 Task: Add a condition where "Channel Is not Facebook Private Message" in pending tickets.
Action: Mouse moved to (102, 369)
Screenshot: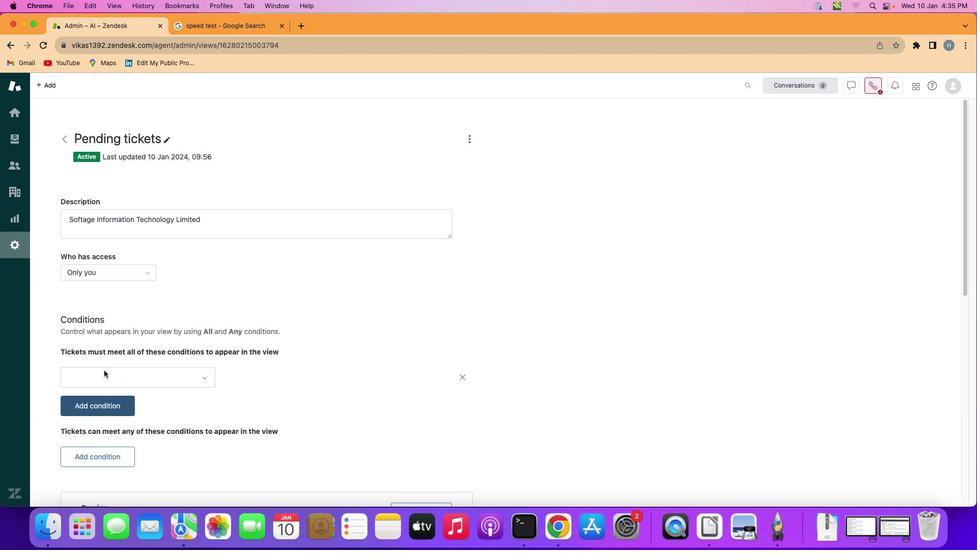 
Action: Mouse pressed left at (102, 369)
Screenshot: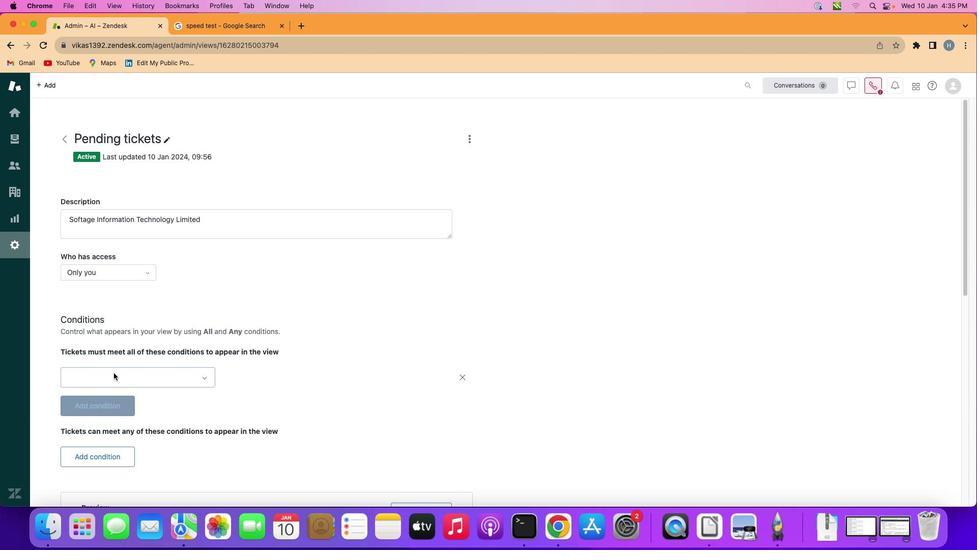 
Action: Mouse moved to (137, 371)
Screenshot: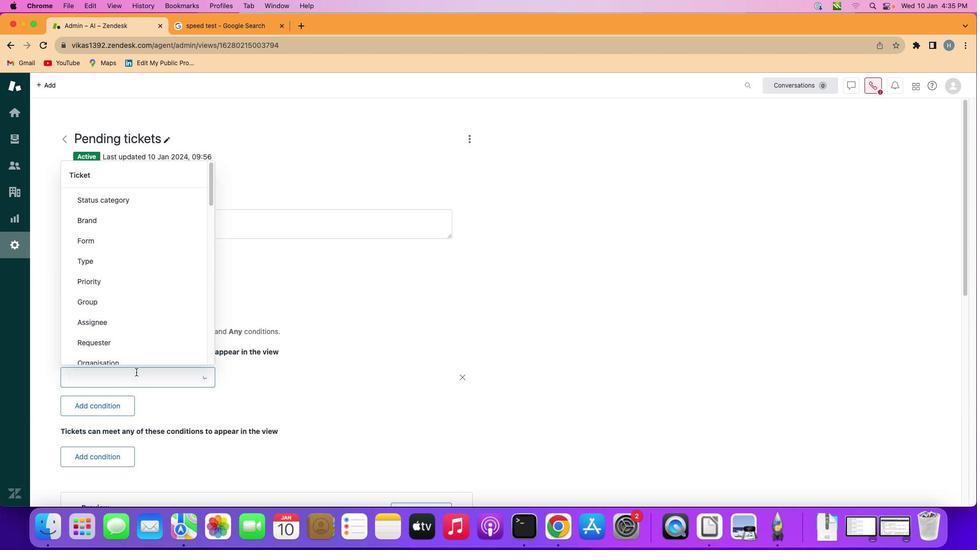 
Action: Mouse pressed left at (137, 371)
Screenshot: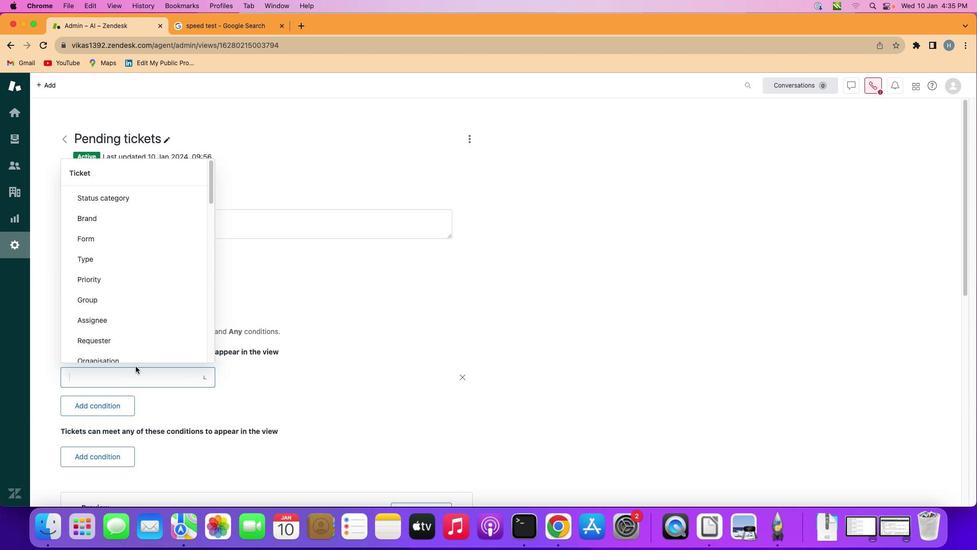 
Action: Mouse moved to (148, 269)
Screenshot: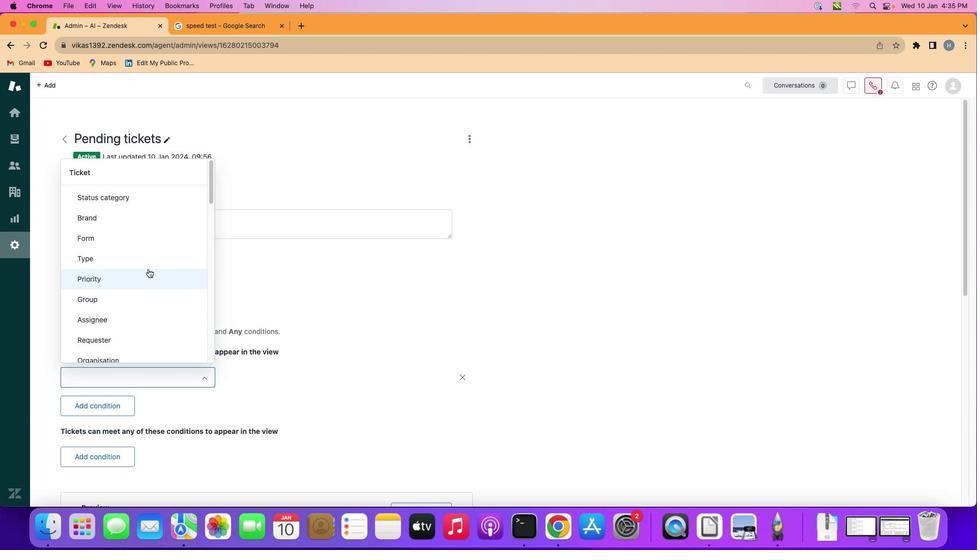 
Action: Mouse scrolled (148, 269) with delta (0, 0)
Screenshot: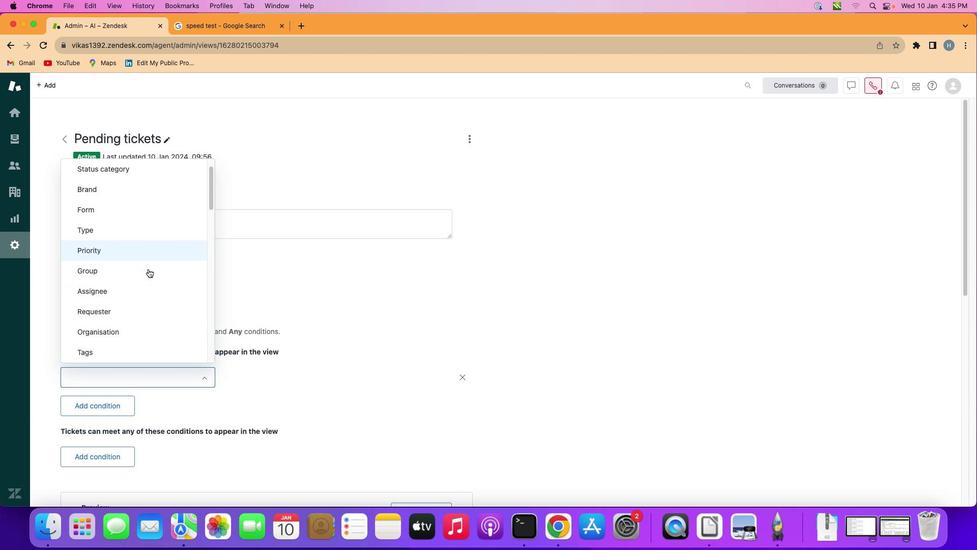 
Action: Mouse scrolled (148, 269) with delta (0, 0)
Screenshot: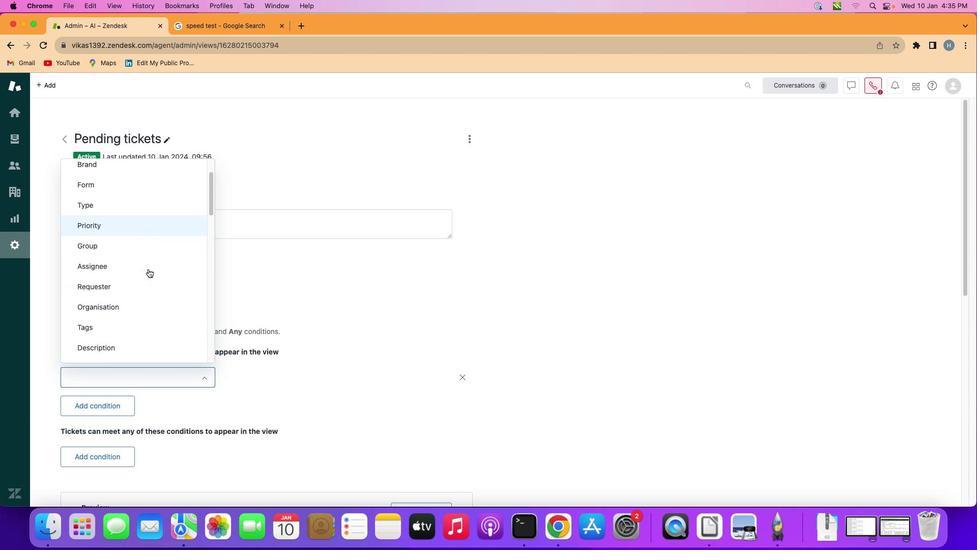 
Action: Mouse scrolled (148, 269) with delta (0, 0)
Screenshot: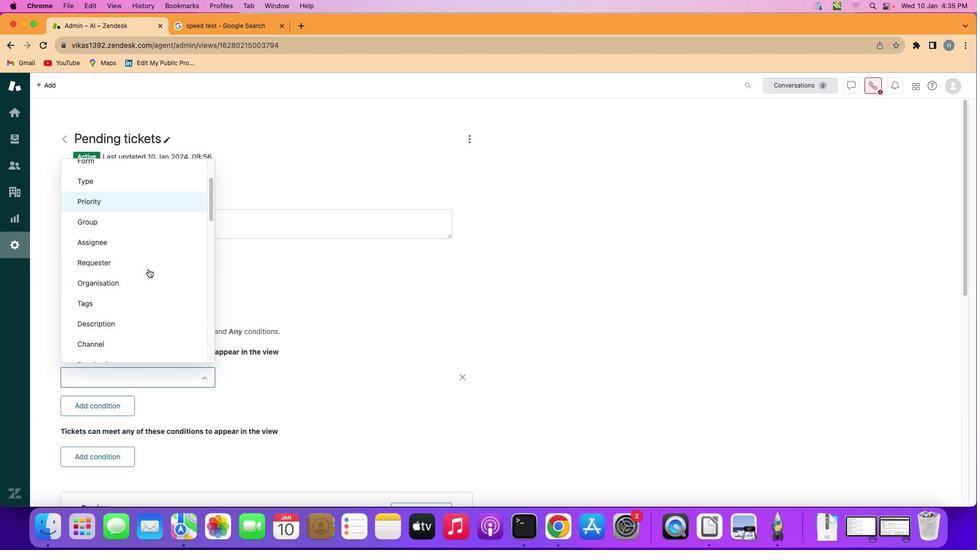 
Action: Mouse scrolled (148, 269) with delta (0, 0)
Screenshot: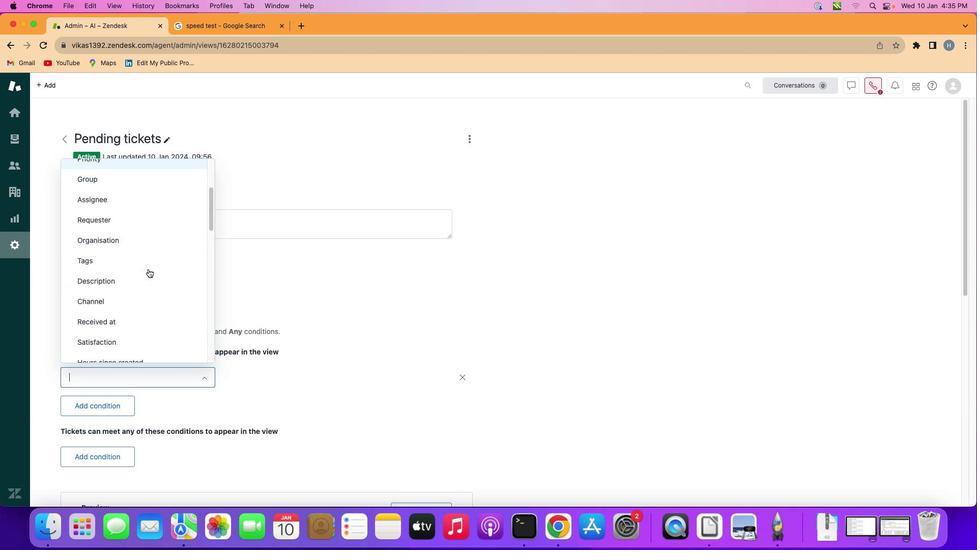 
Action: Mouse scrolled (148, 269) with delta (0, 0)
Screenshot: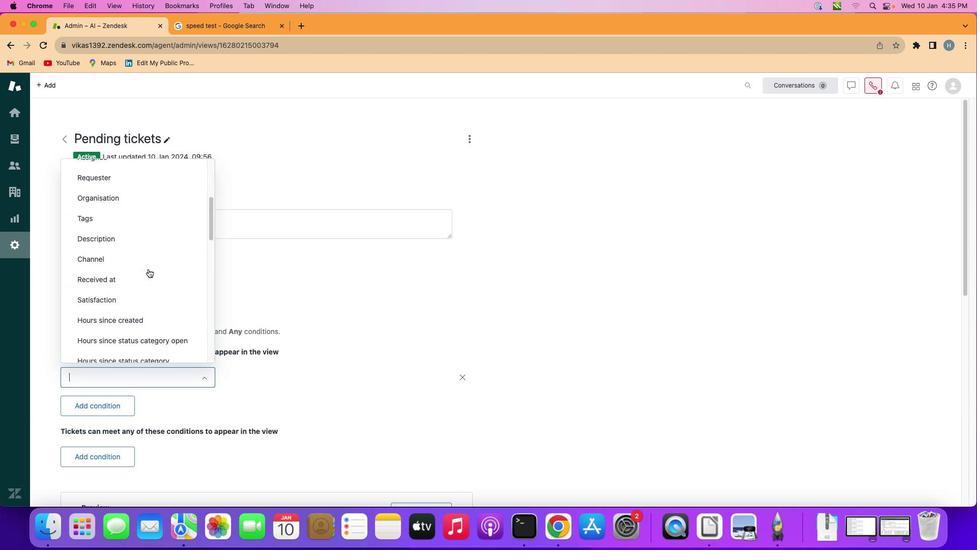 
Action: Mouse scrolled (148, 269) with delta (0, -1)
Screenshot: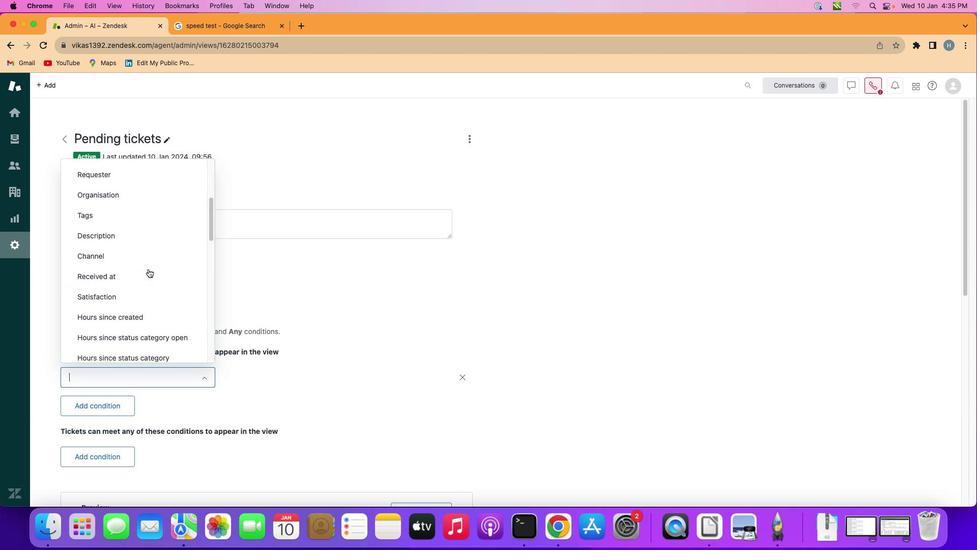 
Action: Mouse moved to (155, 251)
Screenshot: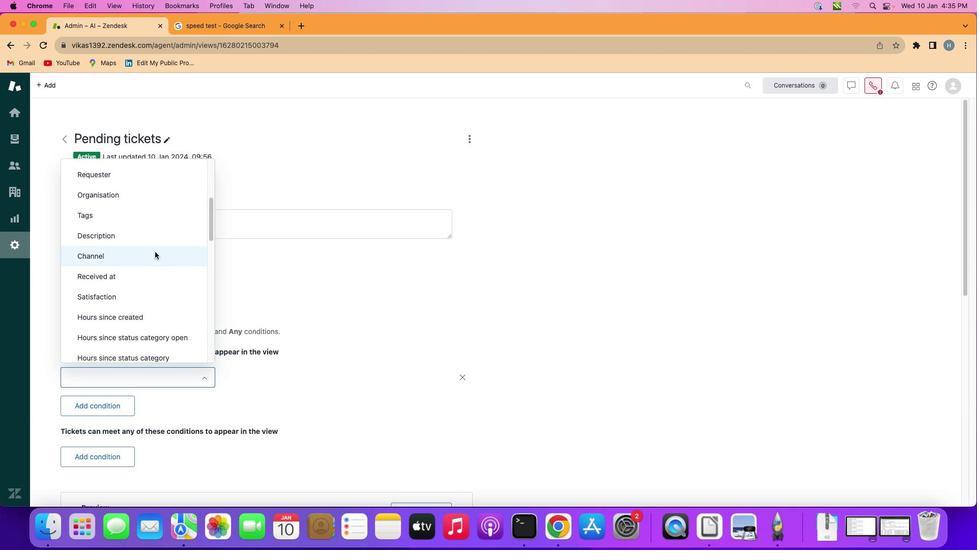 
Action: Mouse pressed left at (155, 251)
Screenshot: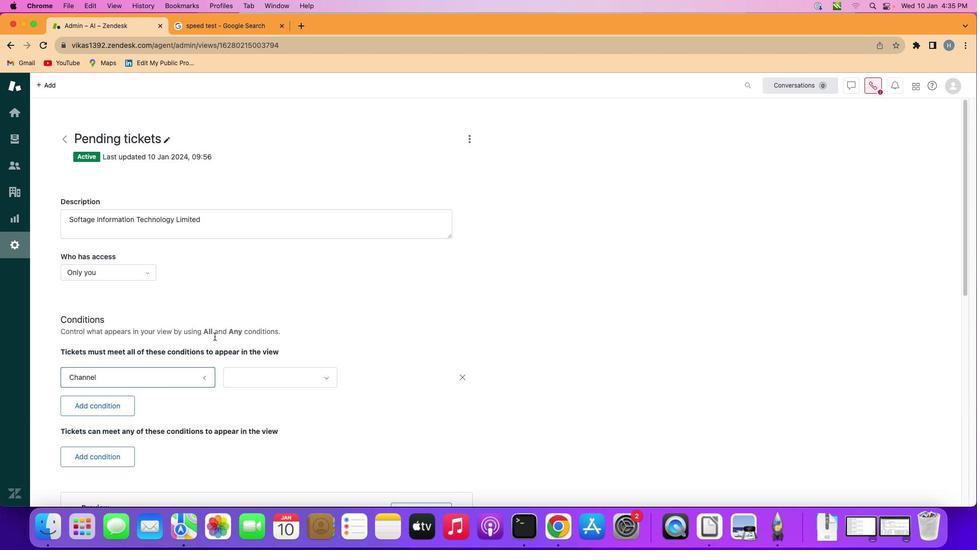 
Action: Mouse moved to (258, 374)
Screenshot: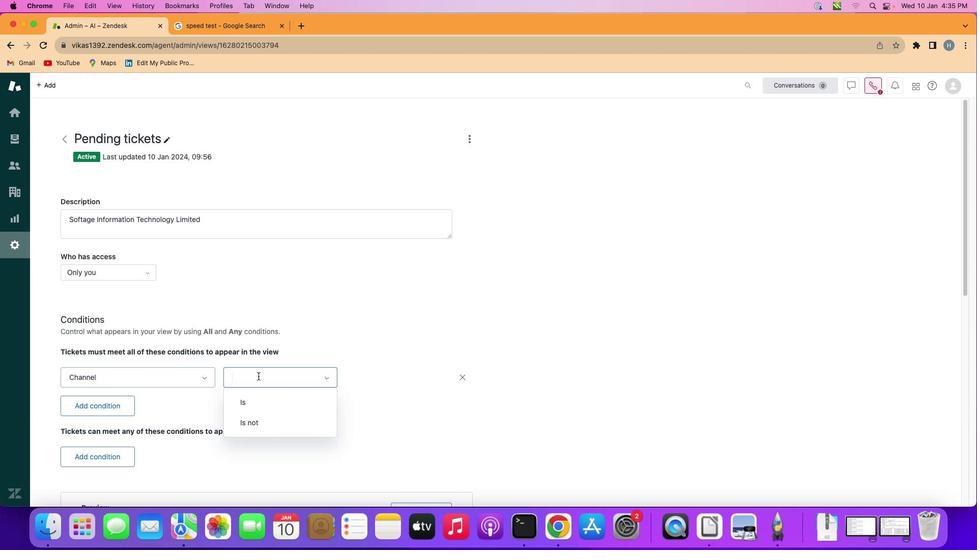 
Action: Mouse pressed left at (258, 374)
Screenshot: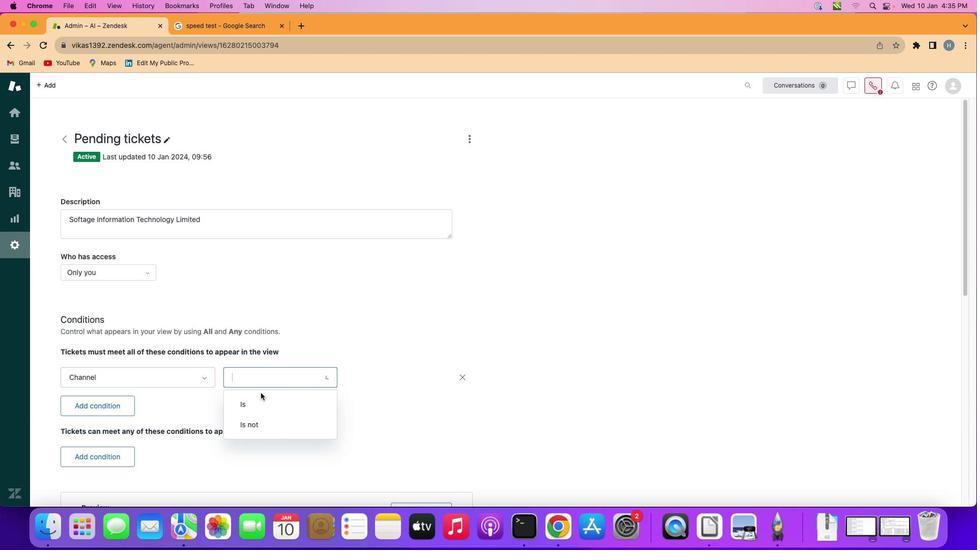 
Action: Mouse moved to (268, 426)
Screenshot: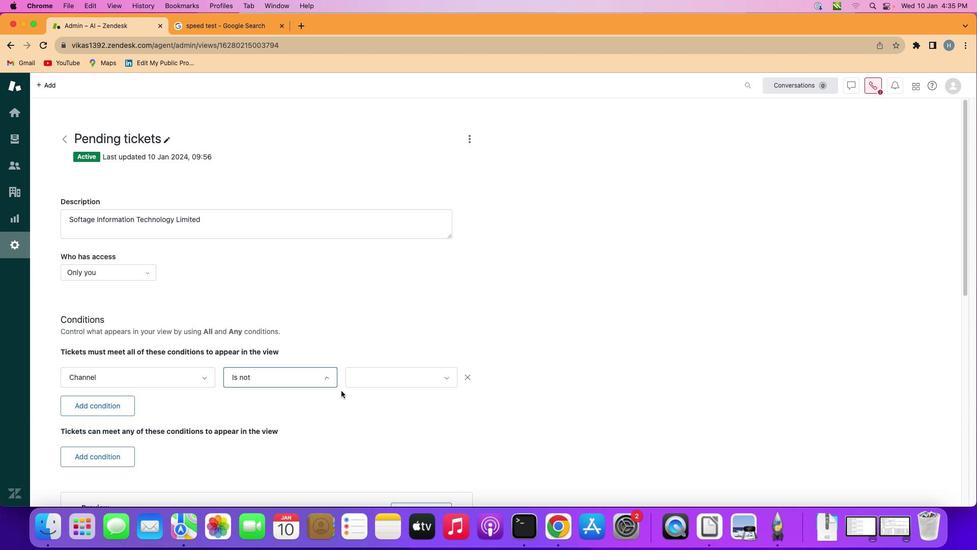 
Action: Mouse pressed left at (268, 426)
Screenshot: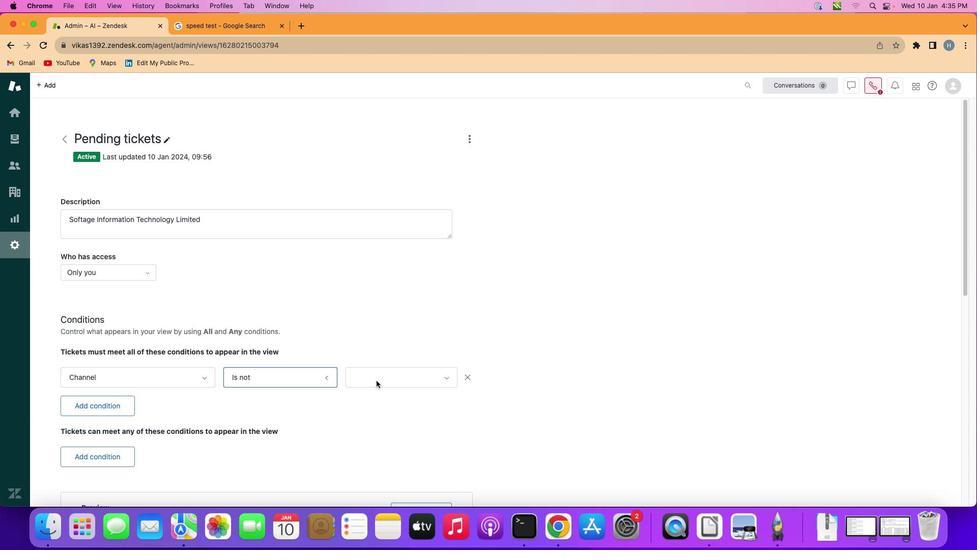 
Action: Mouse moved to (393, 376)
Screenshot: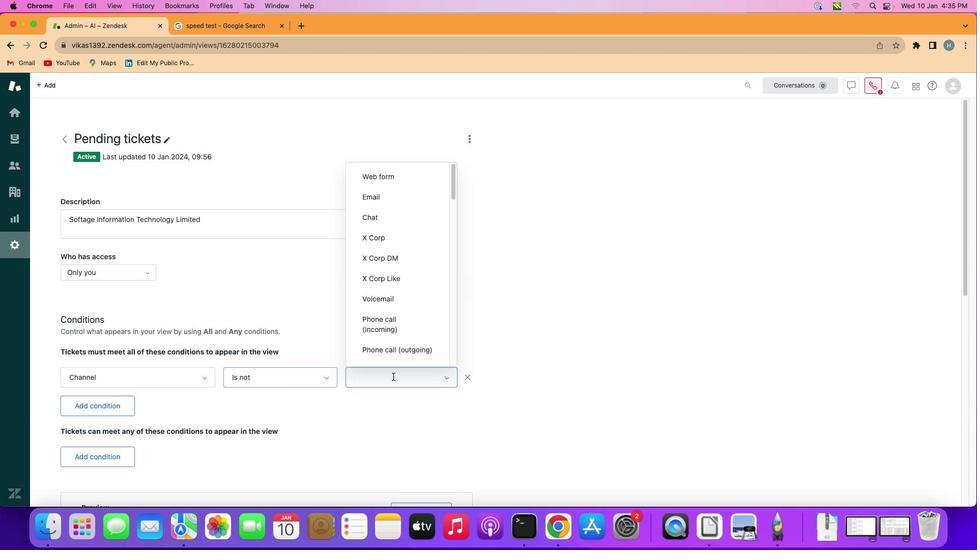 
Action: Mouse pressed left at (393, 376)
Screenshot: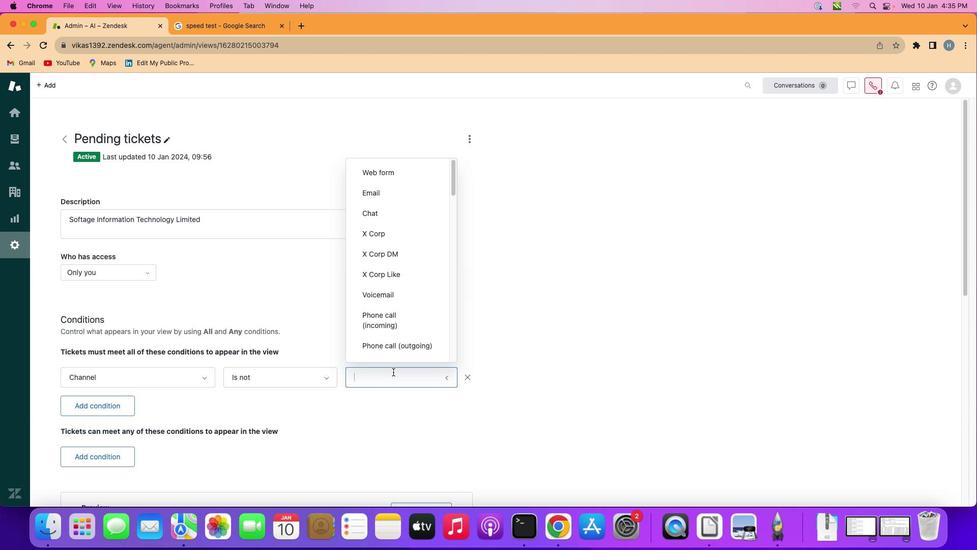 
Action: Mouse moved to (406, 293)
Screenshot: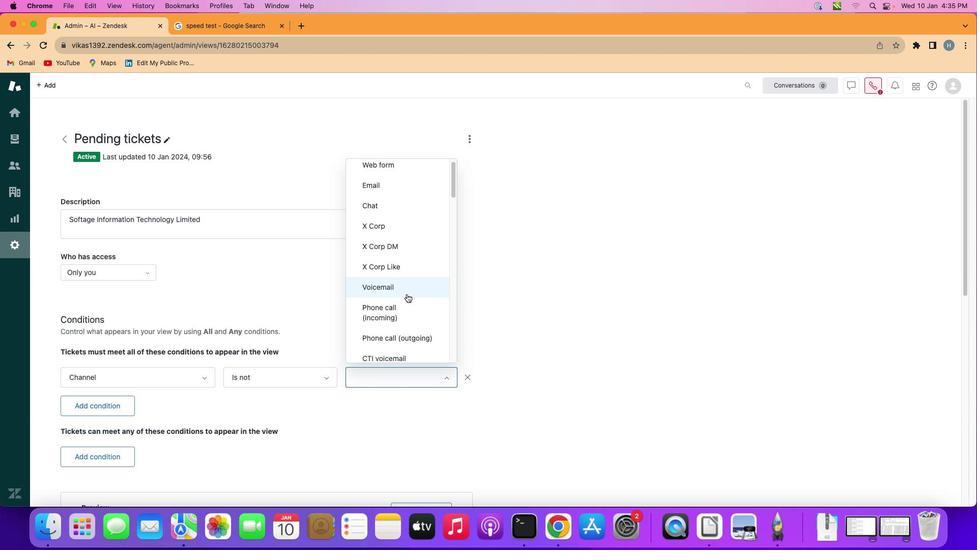 
Action: Mouse scrolled (406, 293) with delta (0, 0)
Screenshot: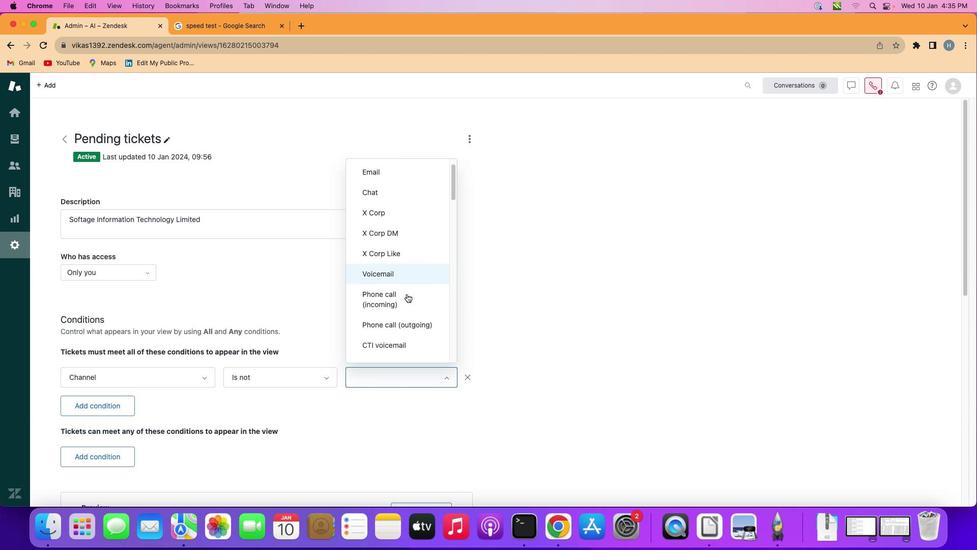 
Action: Mouse scrolled (406, 293) with delta (0, 0)
Screenshot: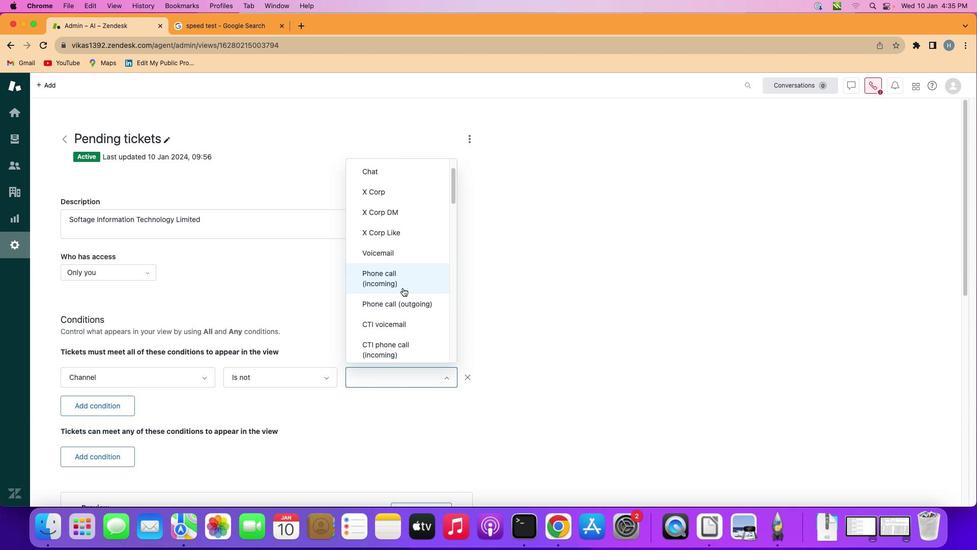 
Action: Mouse scrolled (406, 293) with delta (0, 0)
Screenshot: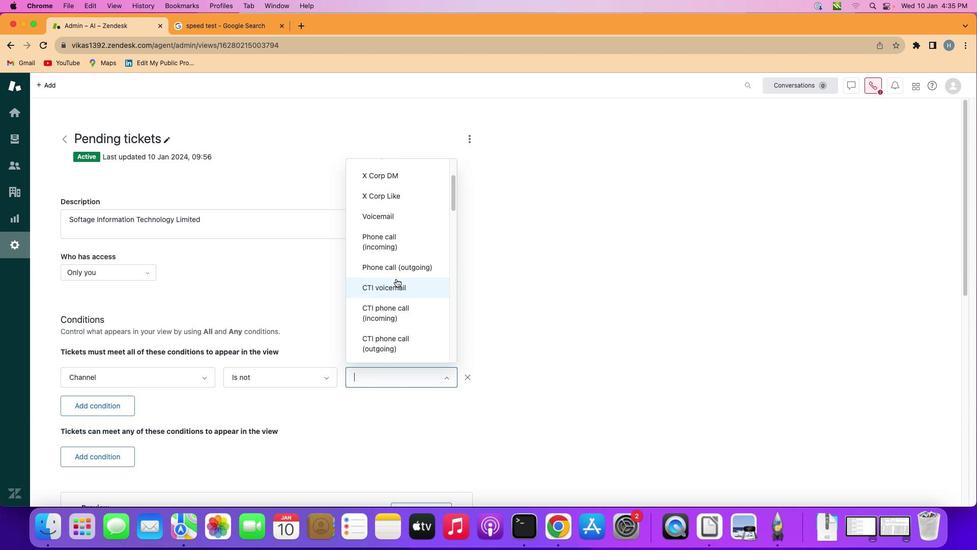 
Action: Mouse scrolled (406, 293) with delta (0, 0)
Screenshot: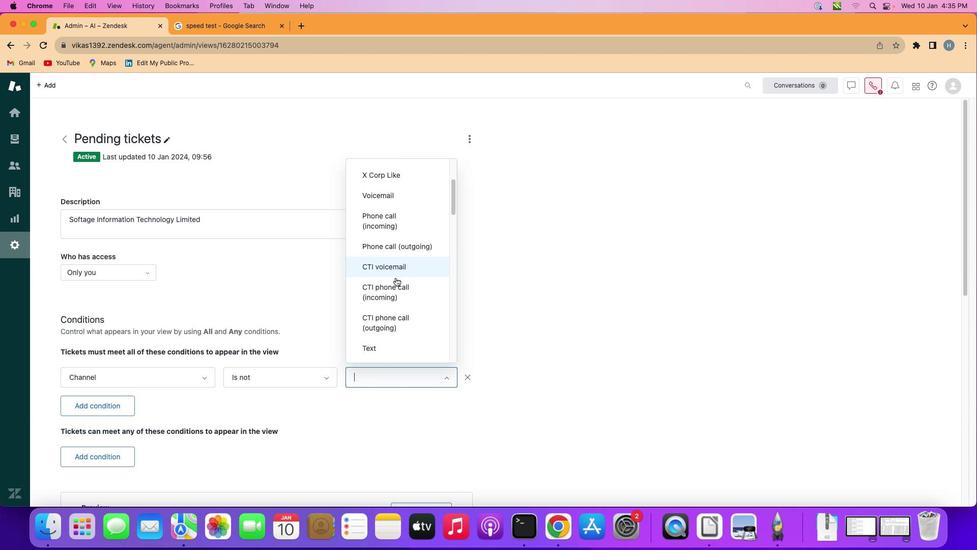 
Action: Mouse moved to (398, 282)
Screenshot: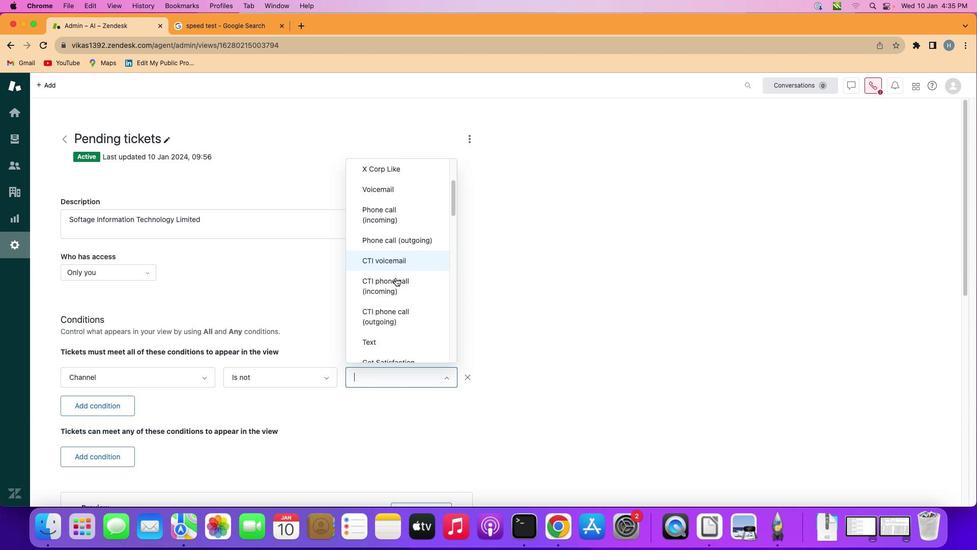 
Action: Mouse scrolled (398, 282) with delta (0, 0)
Screenshot: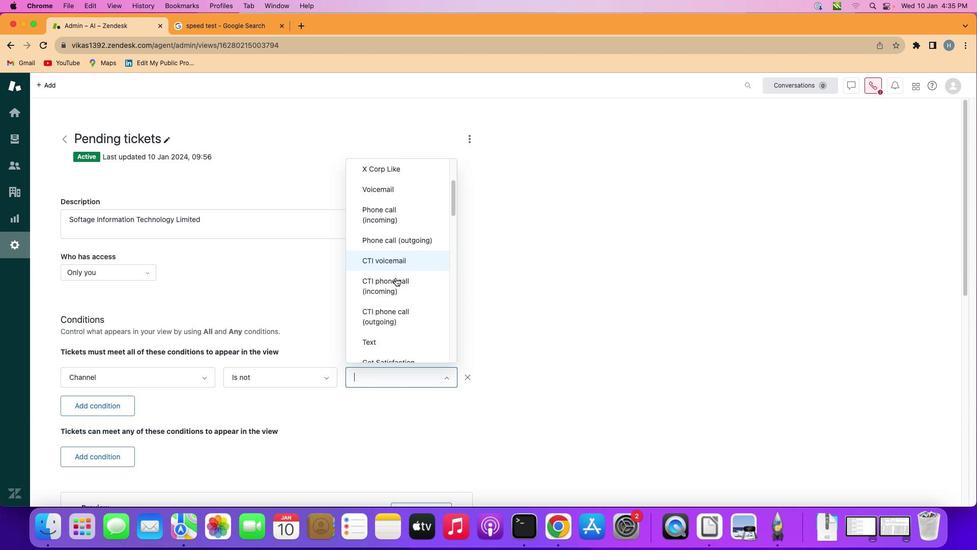 
Action: Mouse moved to (395, 278)
Screenshot: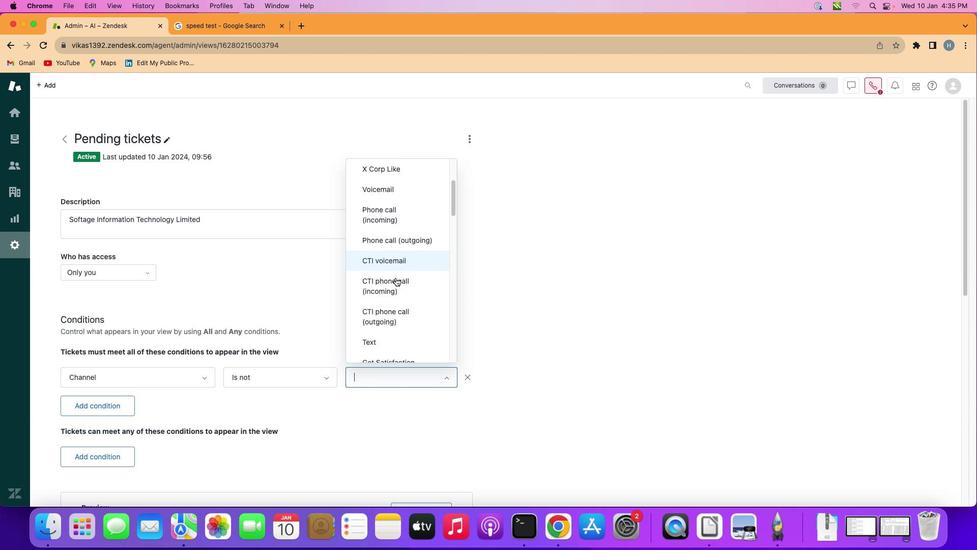 
Action: Mouse scrolled (395, 278) with delta (0, 0)
Screenshot: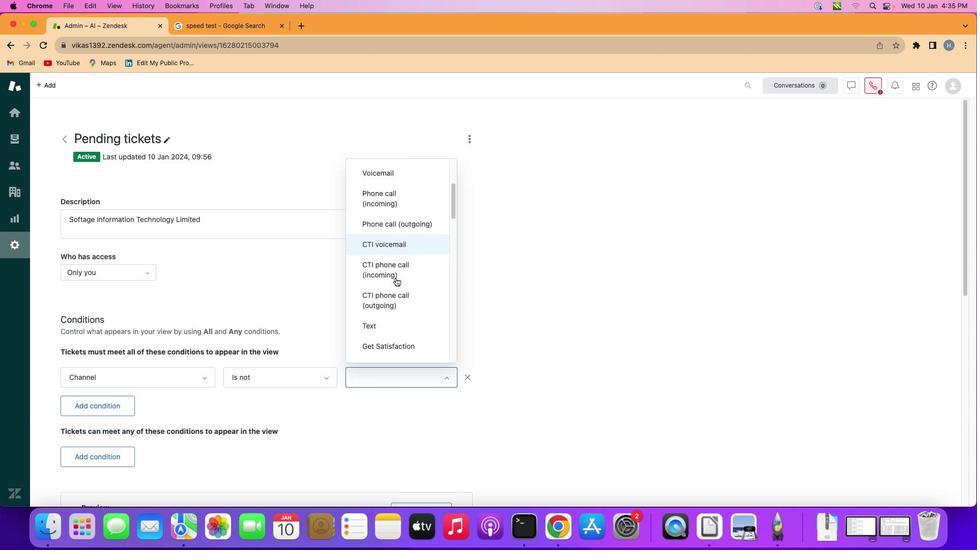 
Action: Mouse scrolled (395, 278) with delta (0, 0)
Screenshot: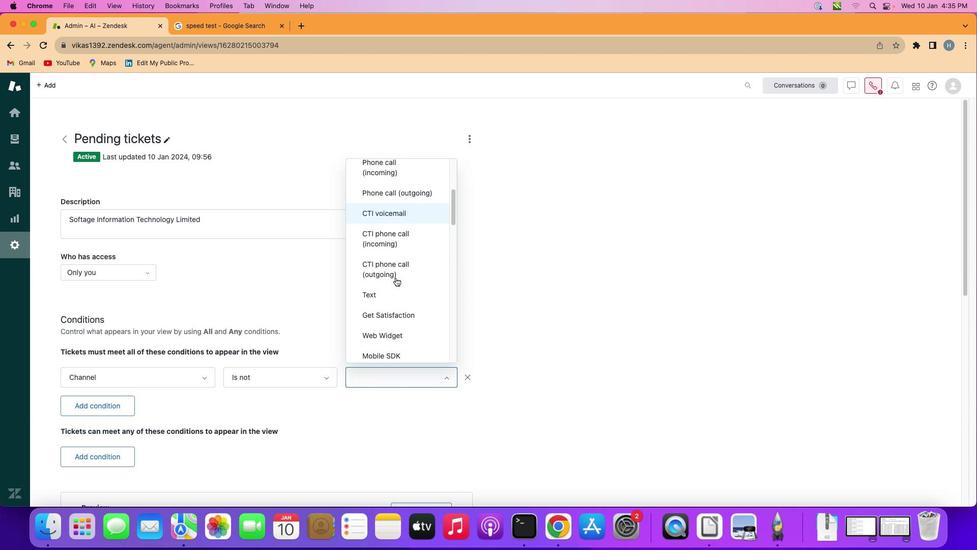 
Action: Mouse scrolled (395, 278) with delta (0, 0)
Screenshot: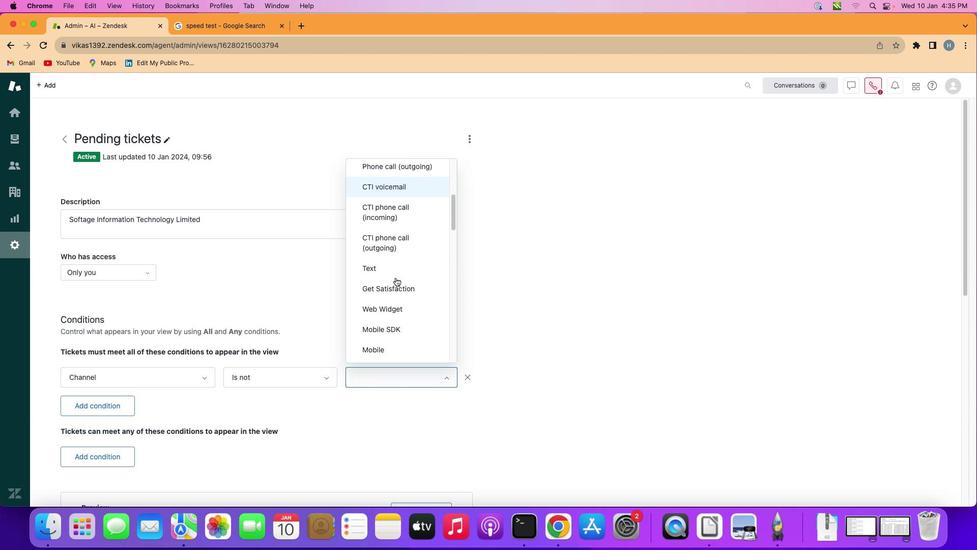 
Action: Mouse scrolled (395, 278) with delta (0, 0)
Screenshot: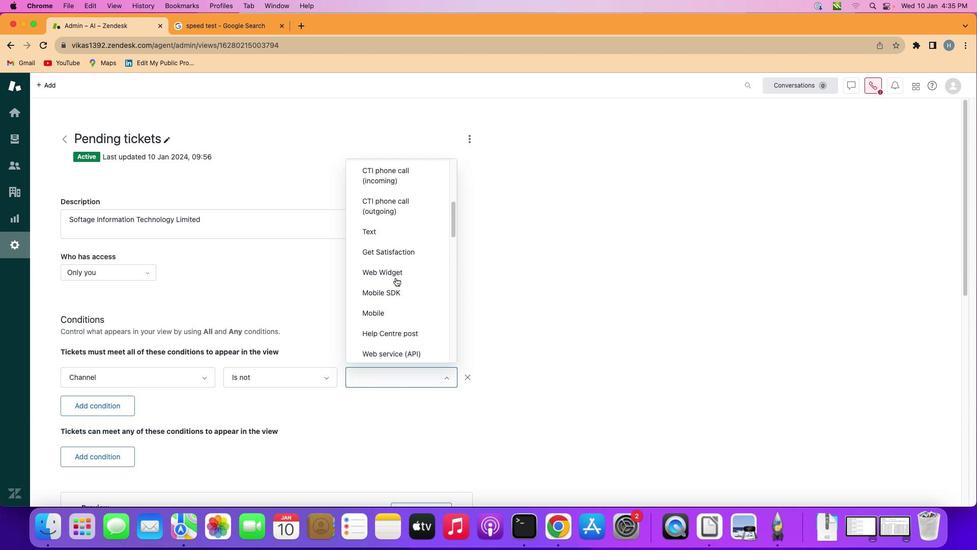 
Action: Mouse scrolled (395, 278) with delta (0, -1)
Screenshot: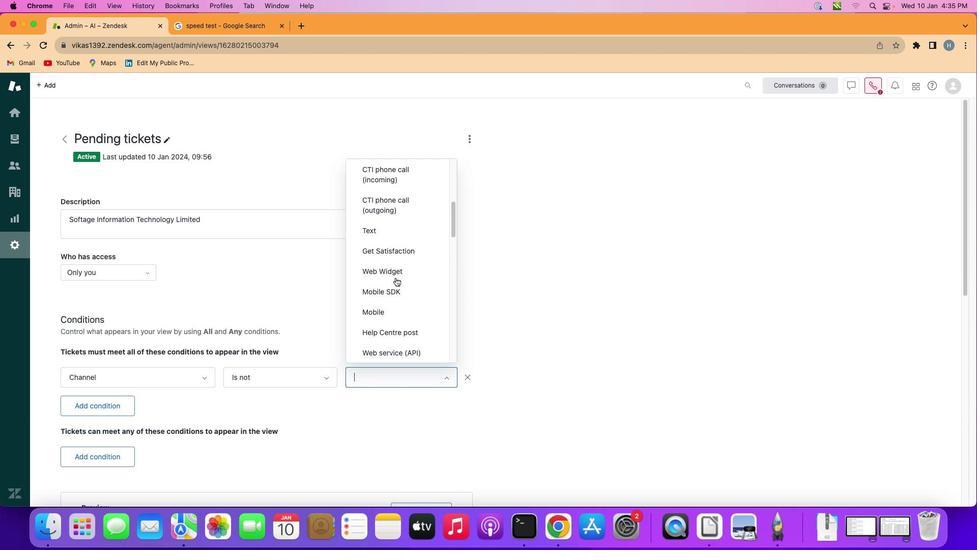 
Action: Mouse moved to (395, 278)
Screenshot: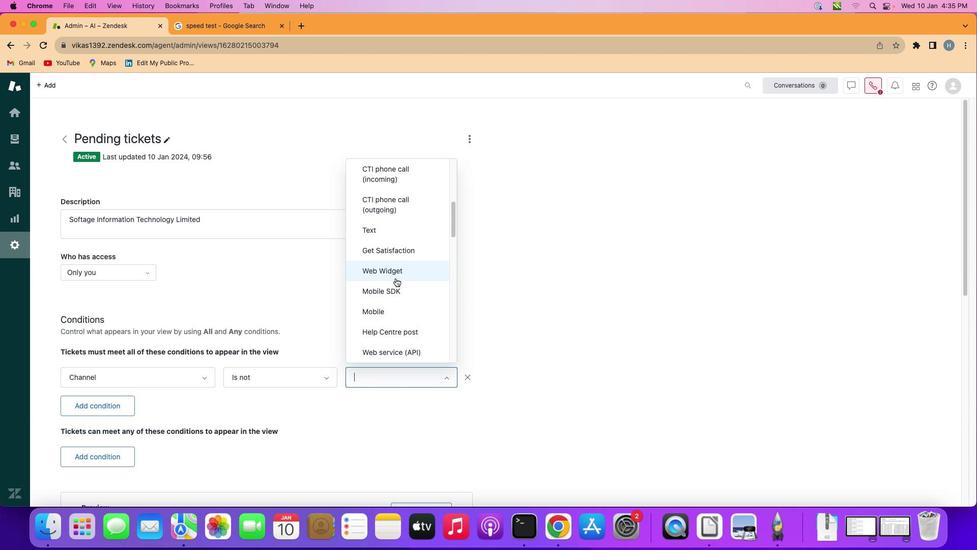 
Action: Mouse scrolled (395, 278) with delta (0, 0)
Screenshot: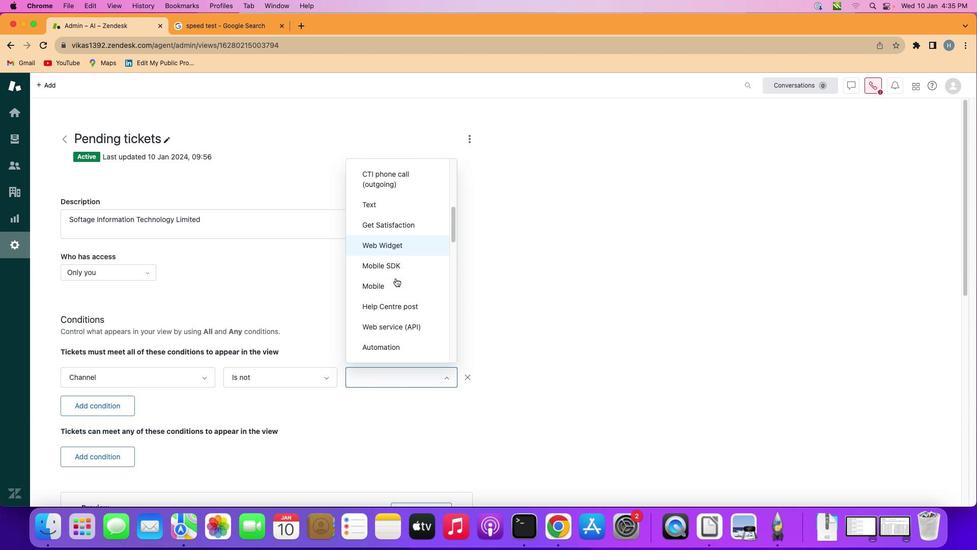 
Action: Mouse scrolled (395, 278) with delta (0, 0)
Screenshot: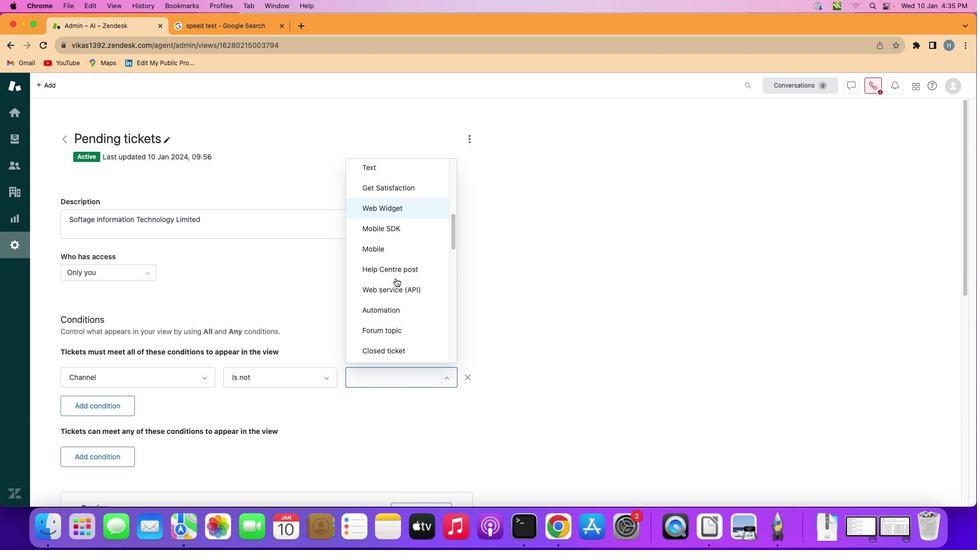 
Action: Mouse scrolled (395, 278) with delta (0, 0)
Screenshot: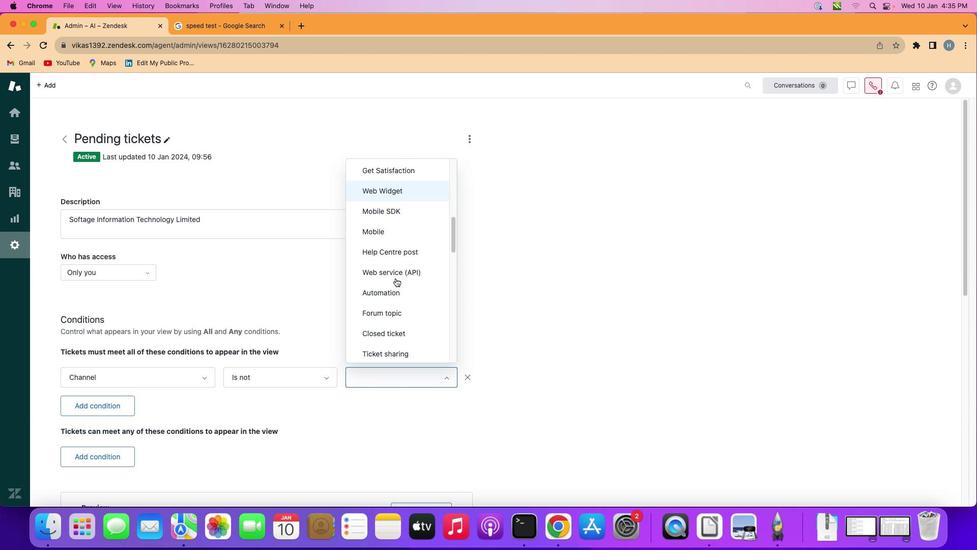 
Action: Mouse scrolled (395, 278) with delta (0, -1)
Screenshot: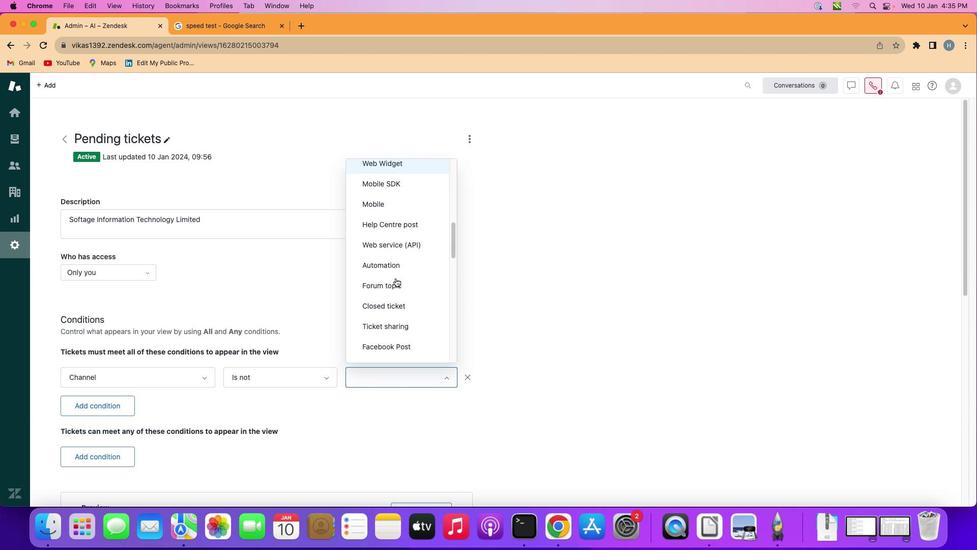 
Action: Mouse scrolled (395, 278) with delta (0, 0)
Screenshot: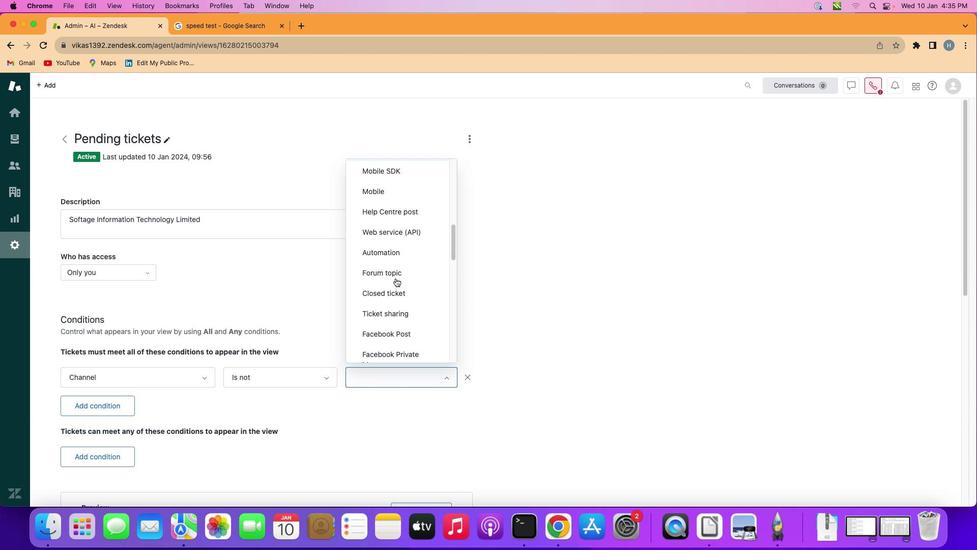 
Action: Mouse moved to (396, 278)
Screenshot: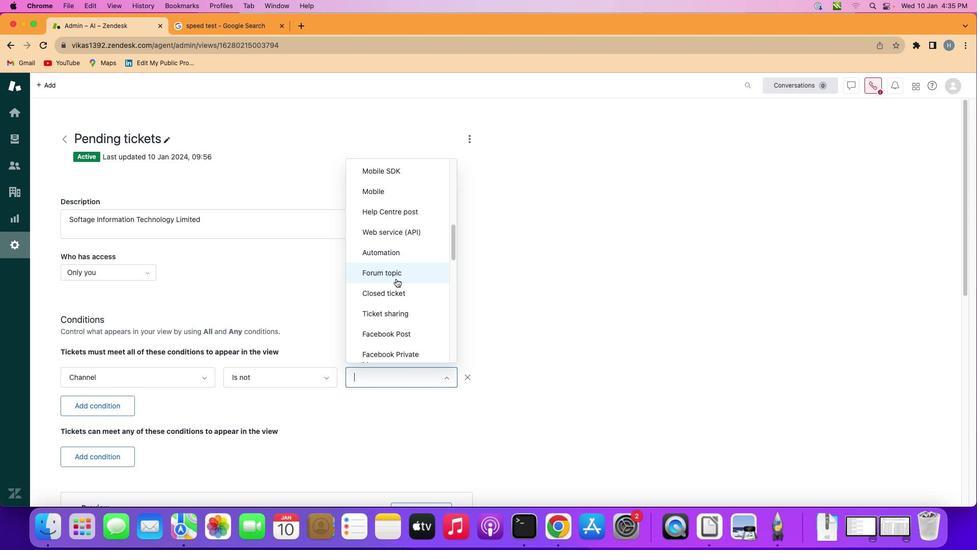 
Action: Mouse scrolled (396, 278) with delta (0, 0)
Screenshot: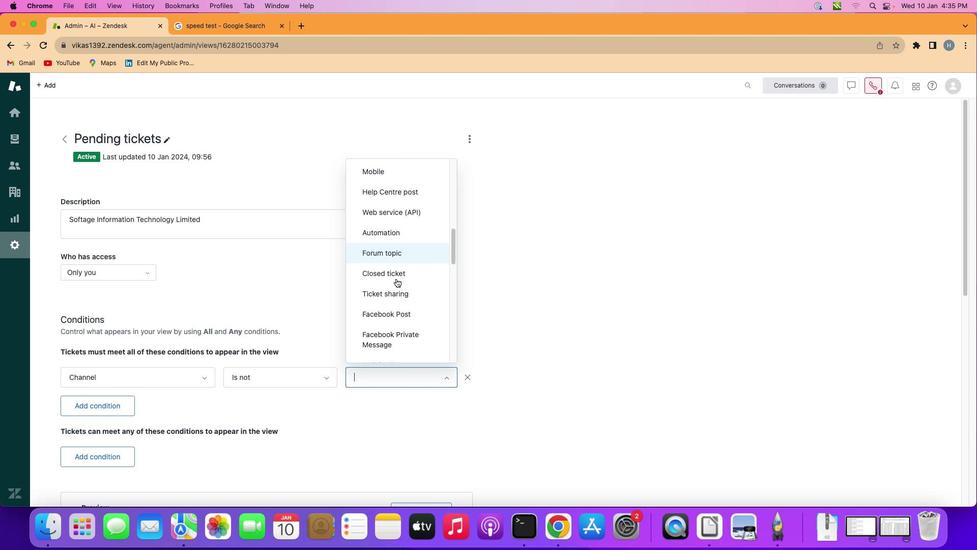 
Action: Mouse scrolled (396, 278) with delta (0, 0)
Screenshot: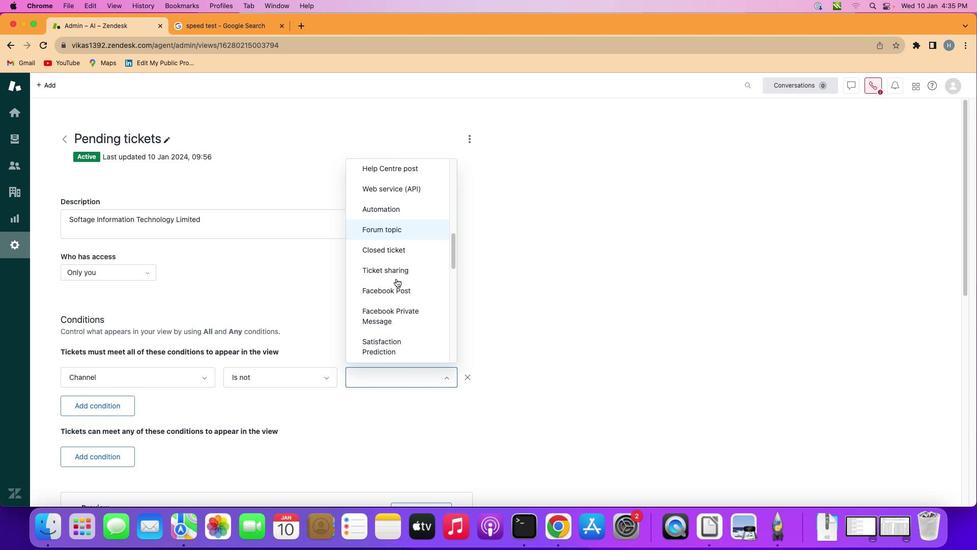 
Action: Mouse scrolled (396, 278) with delta (0, 0)
Screenshot: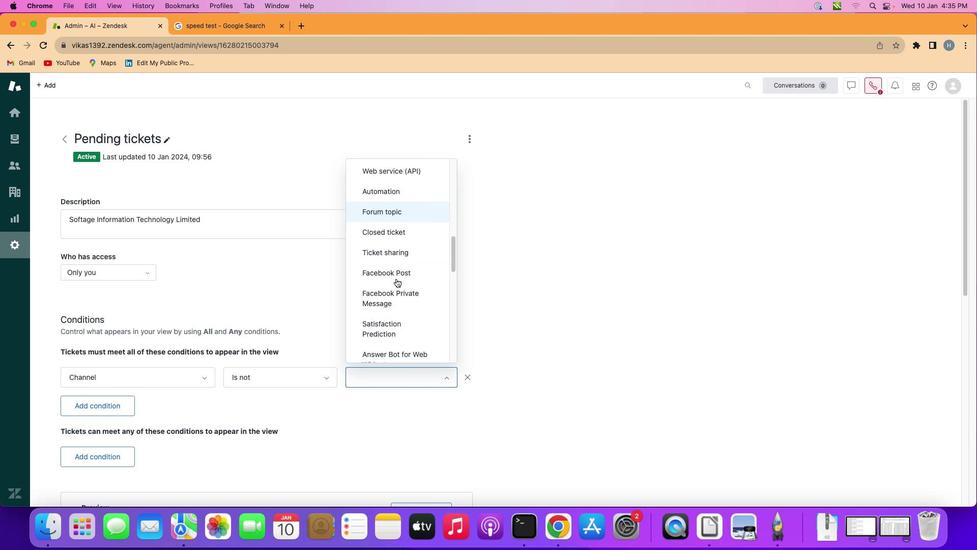 
Action: Mouse scrolled (396, 278) with delta (0, 0)
Screenshot: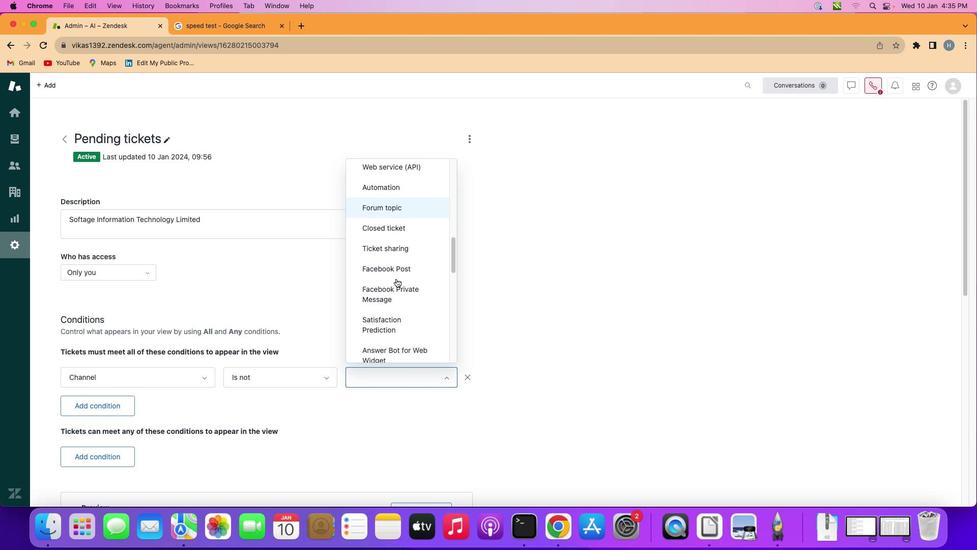 
Action: Mouse scrolled (396, 278) with delta (0, 0)
Screenshot: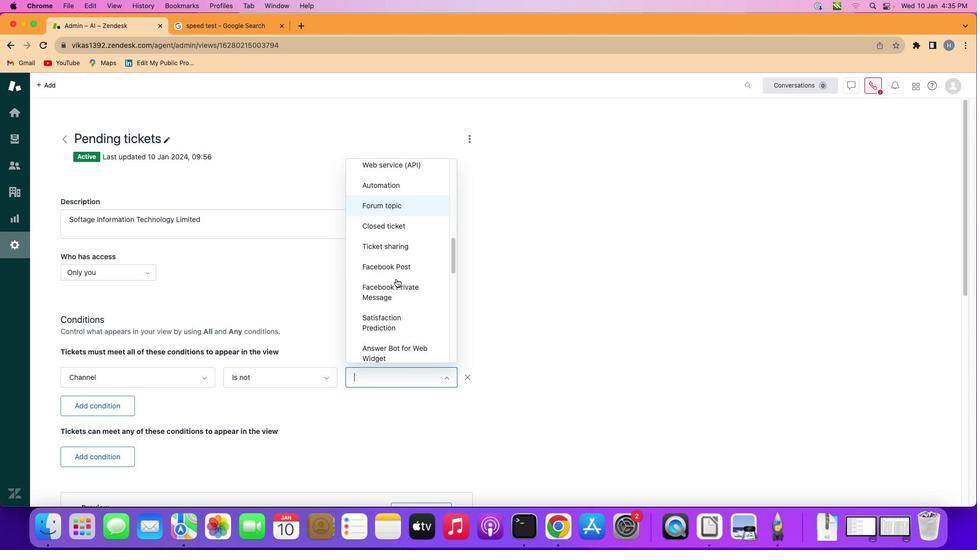
Action: Mouse scrolled (396, 278) with delta (0, 0)
Screenshot: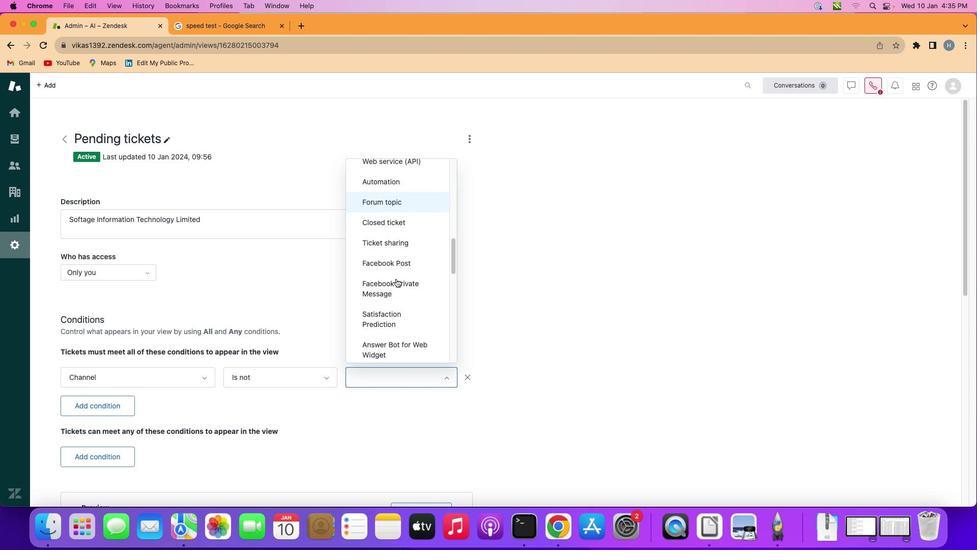 
Action: Mouse scrolled (396, 278) with delta (0, 0)
Screenshot: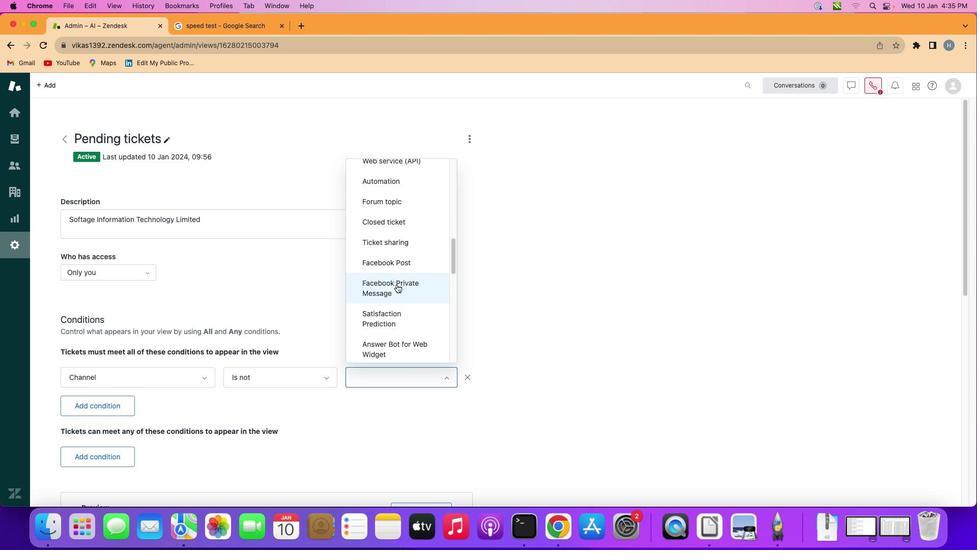
Action: Mouse moved to (396, 284)
Screenshot: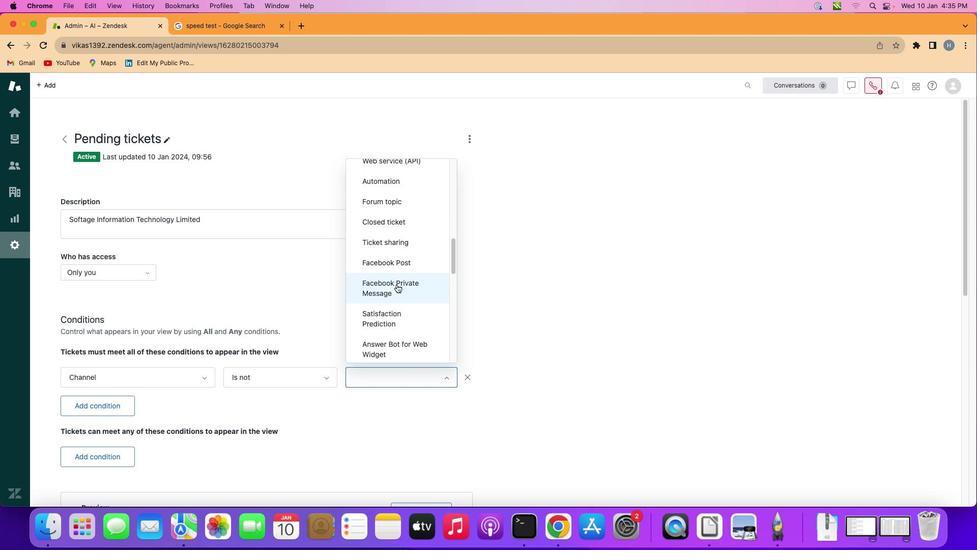 
Action: Mouse pressed left at (396, 284)
Screenshot: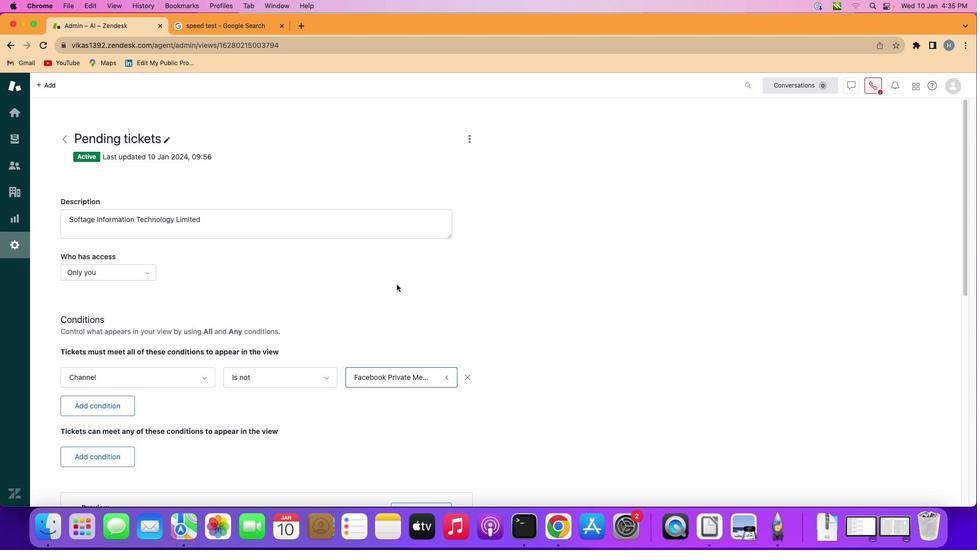 
